 Task: Create a section Sonic Splash and in the section, add a milestone Service-oriented architecture (SOA) implementation in the project ComplexBridge
Action: Mouse moved to (1094, 201)
Screenshot: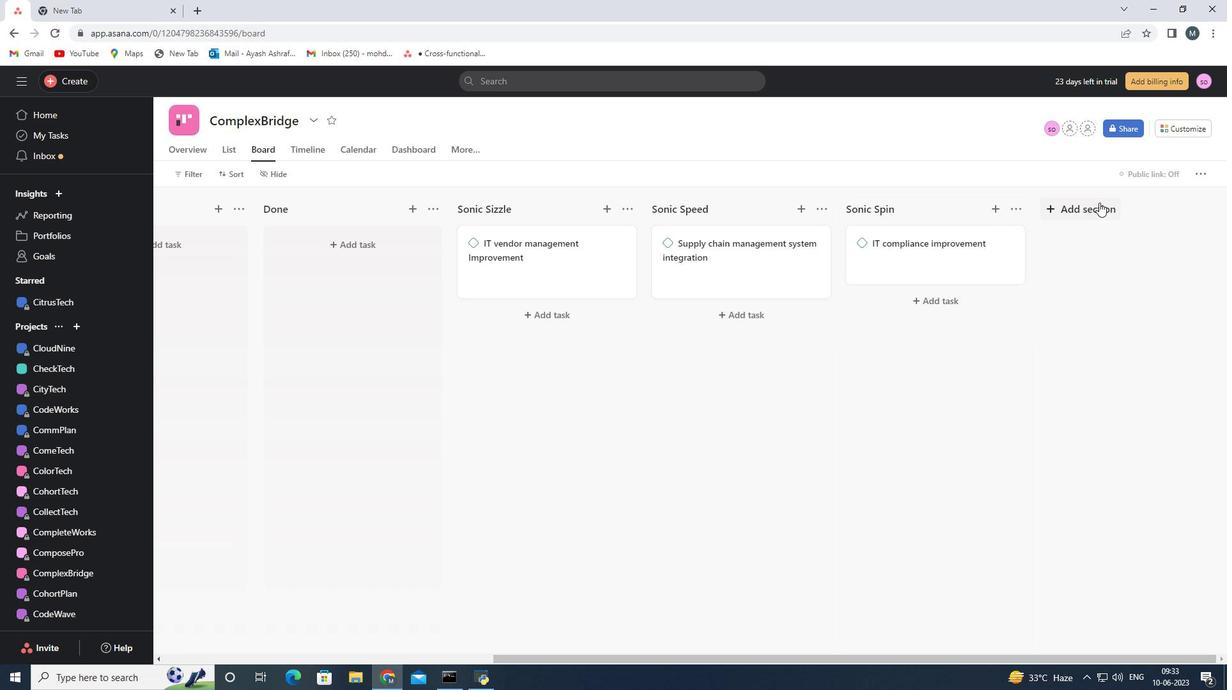 
Action: Mouse pressed left at (1094, 201)
Screenshot: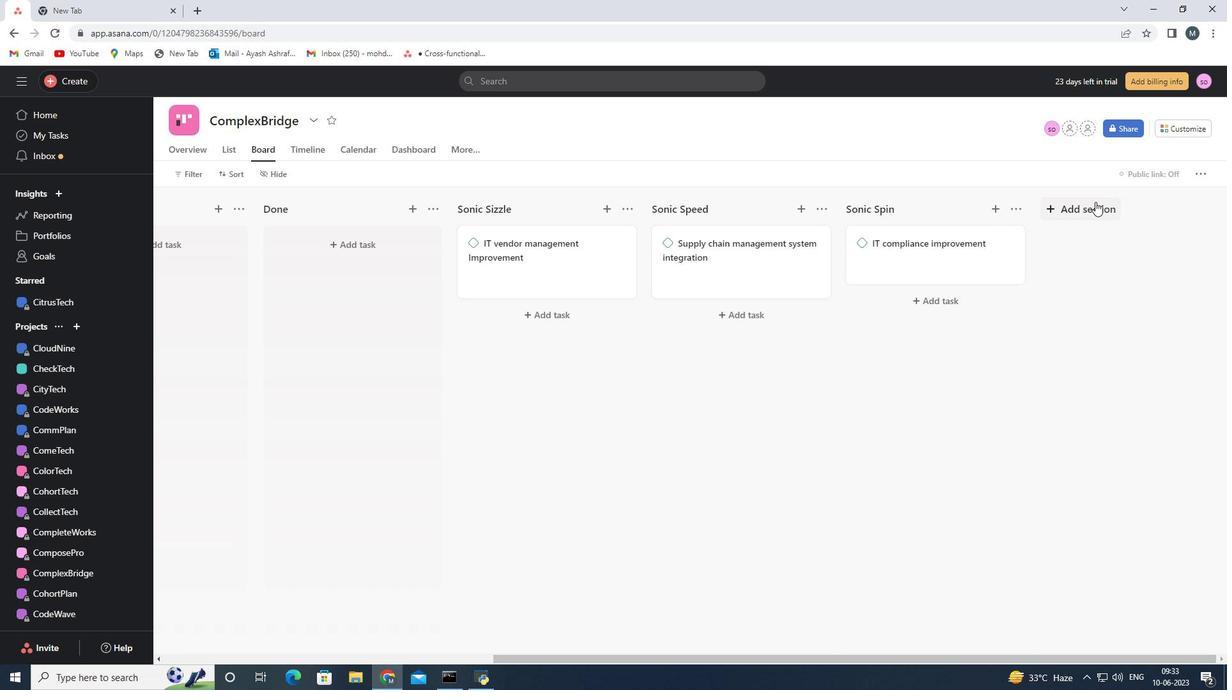 
Action: Mouse moved to (1069, 209)
Screenshot: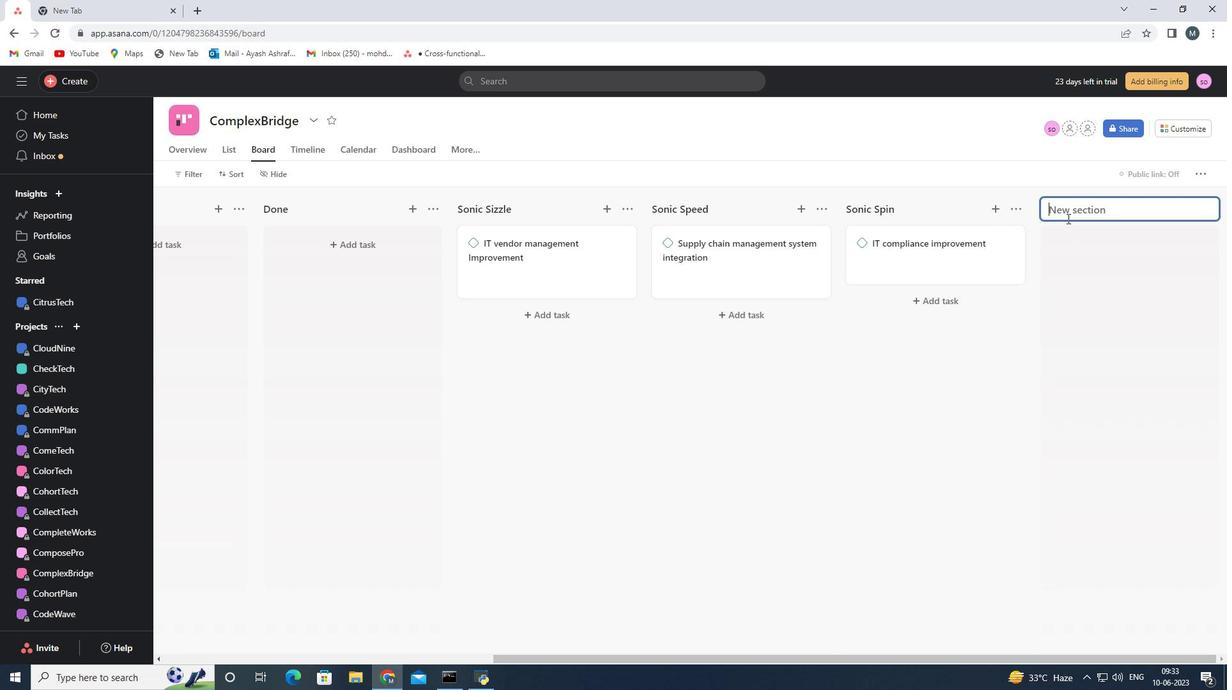 
Action: Mouse pressed left at (1069, 209)
Screenshot: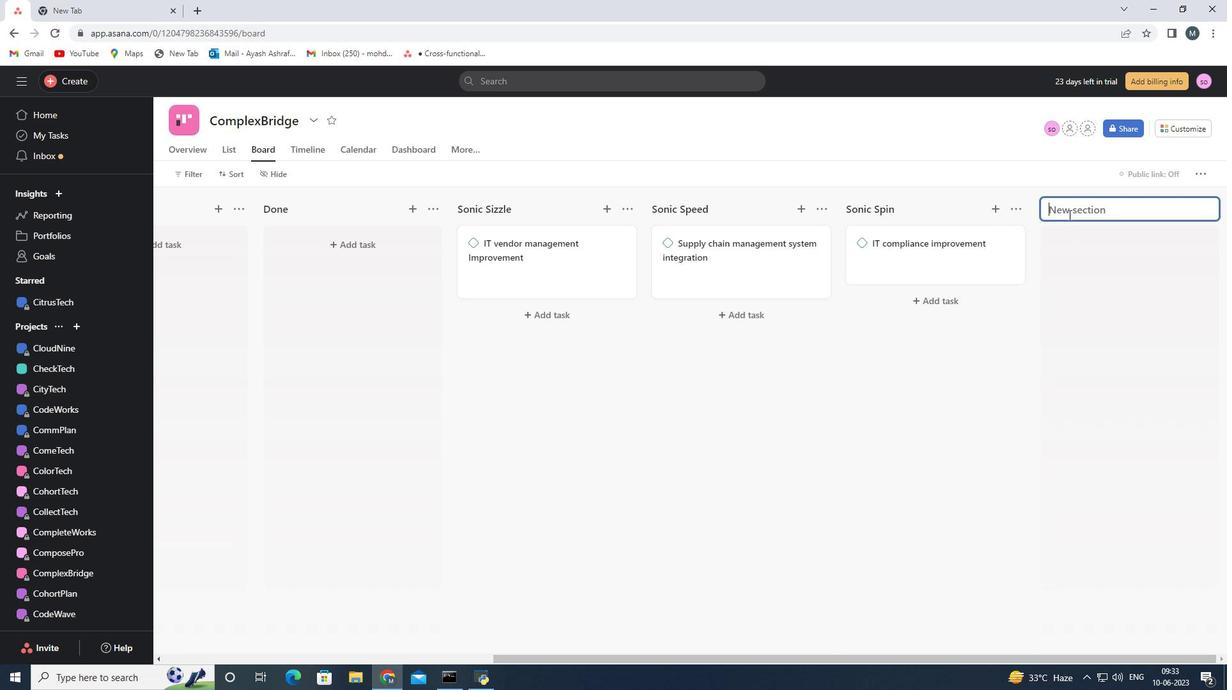 
Action: Key pressed <Key.shift>Sonic<Key.space><Key.shift>Splash<Key.space><Key.enter>
Screenshot: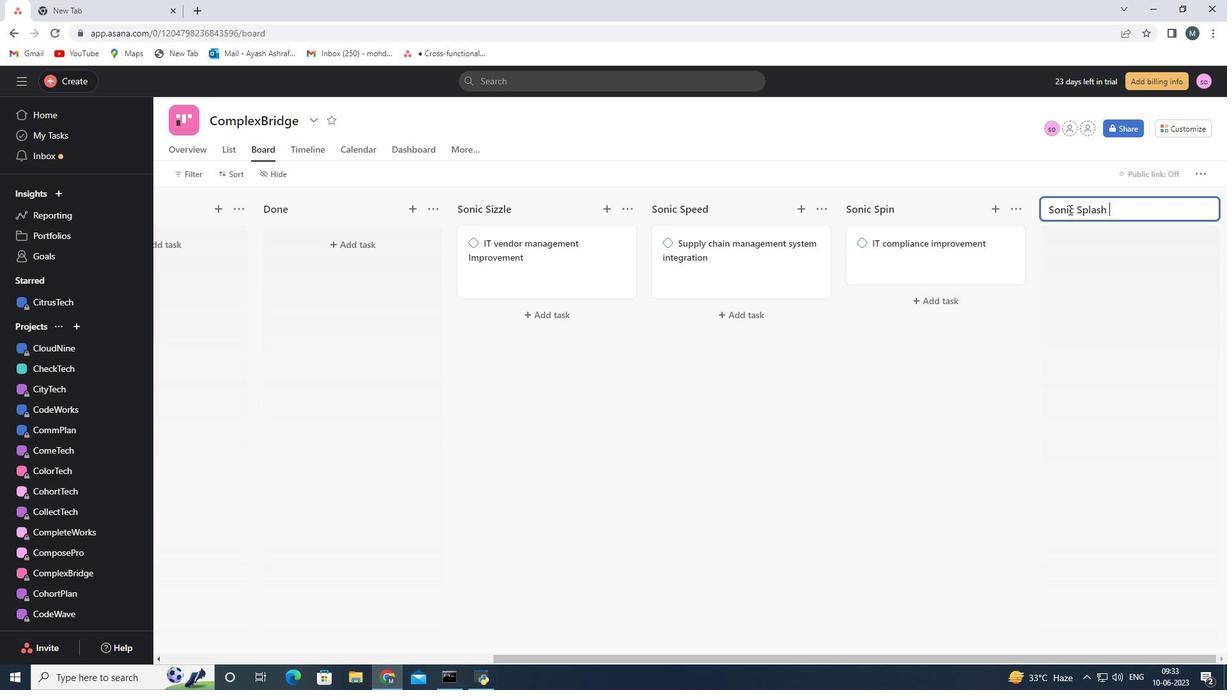 
Action: Mouse moved to (896, 248)
Screenshot: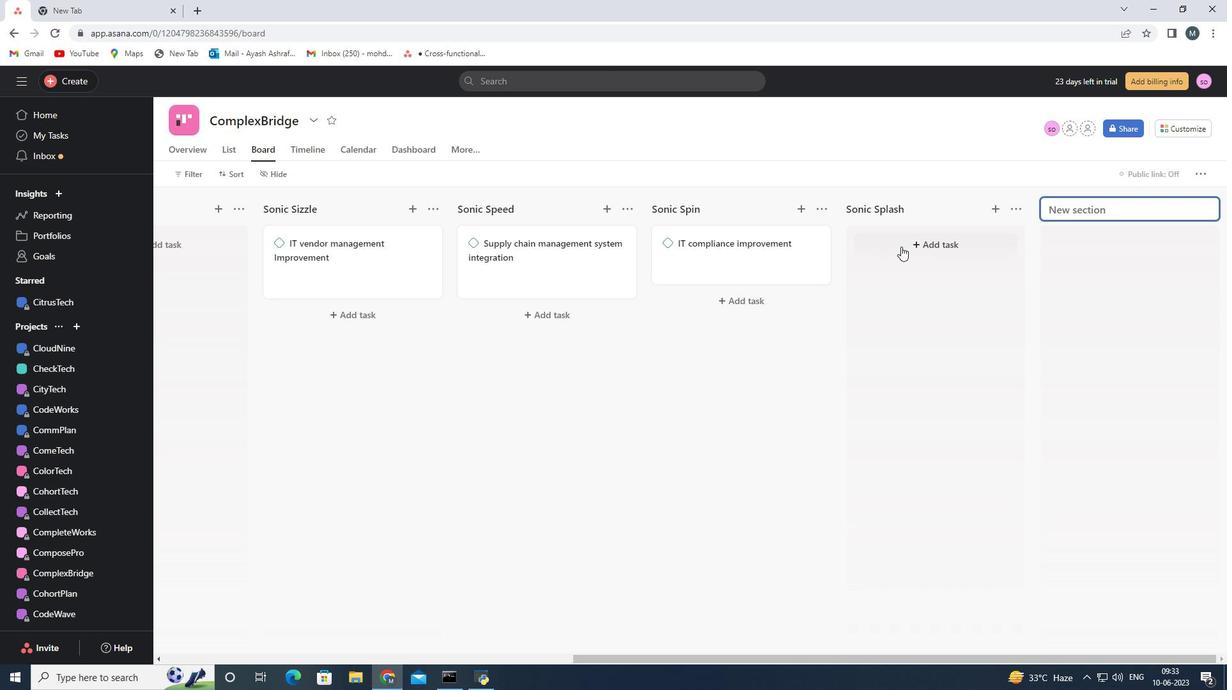 
Action: Mouse pressed left at (896, 248)
Screenshot: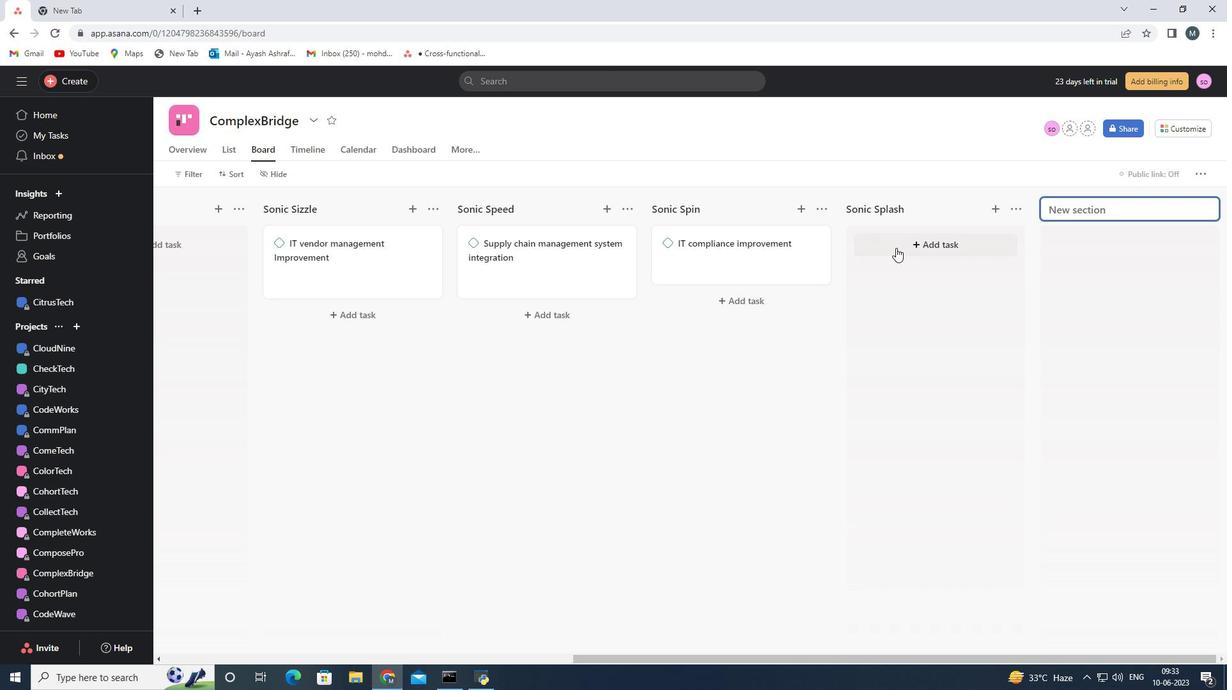 
Action: Mouse moved to (892, 249)
Screenshot: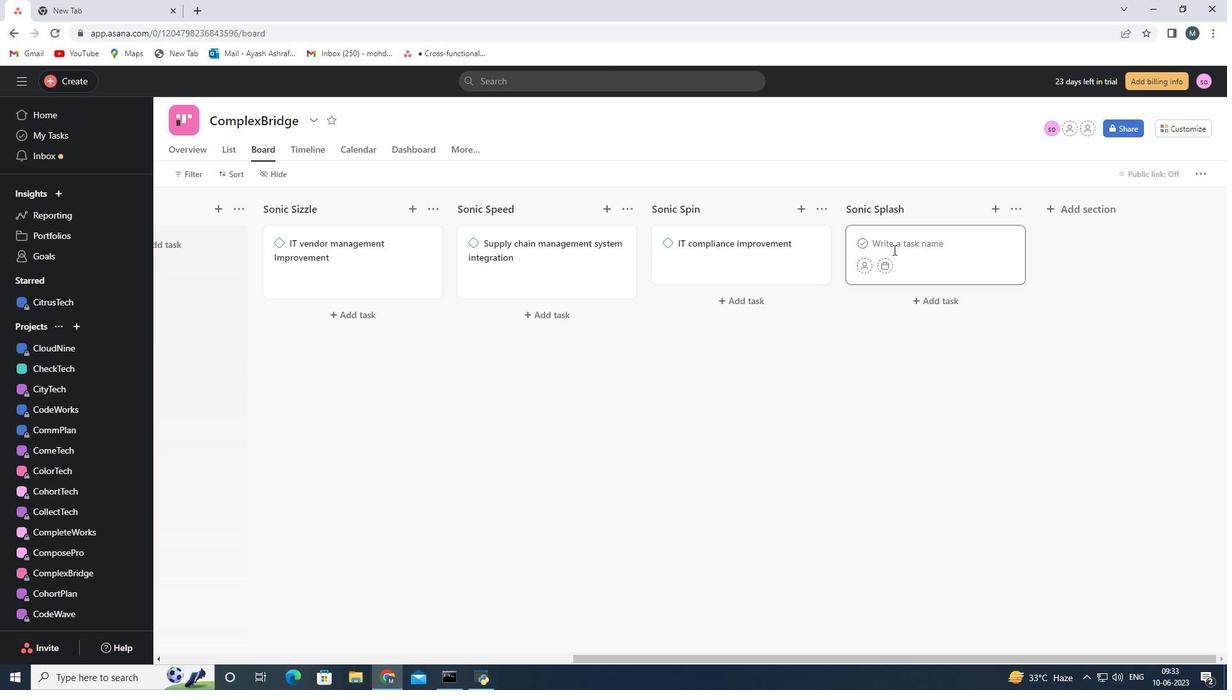 
Action: Key pressed <Key.shift>Service-oriented<Key.space>architecture<Key.space><Key.shift>(SOA)<Key.space>implementation<Key.space>
Screenshot: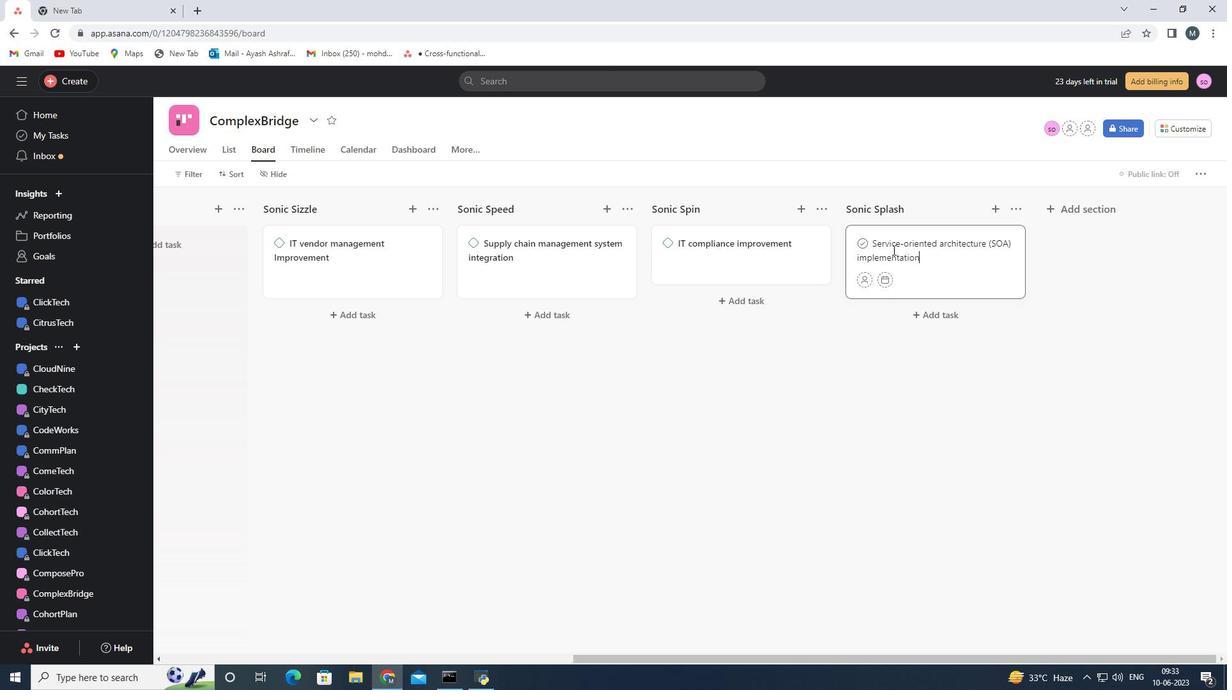 
Action: Mouse moved to (957, 342)
Screenshot: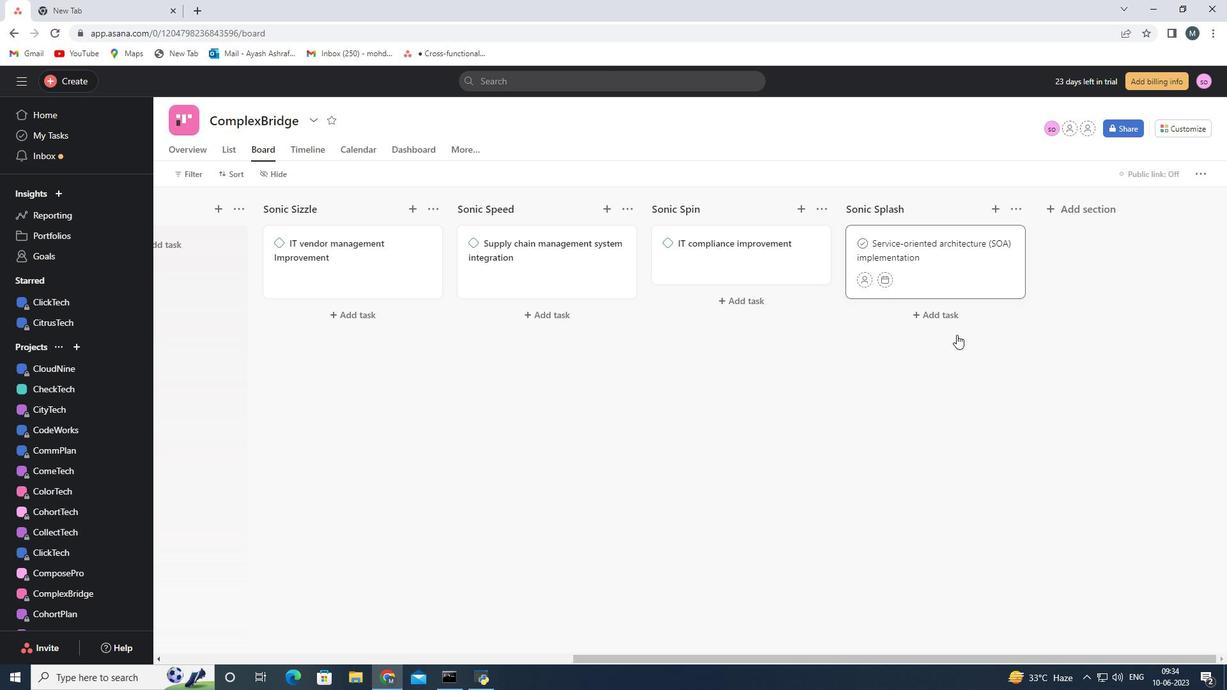 
Action: Mouse pressed left at (957, 342)
Screenshot: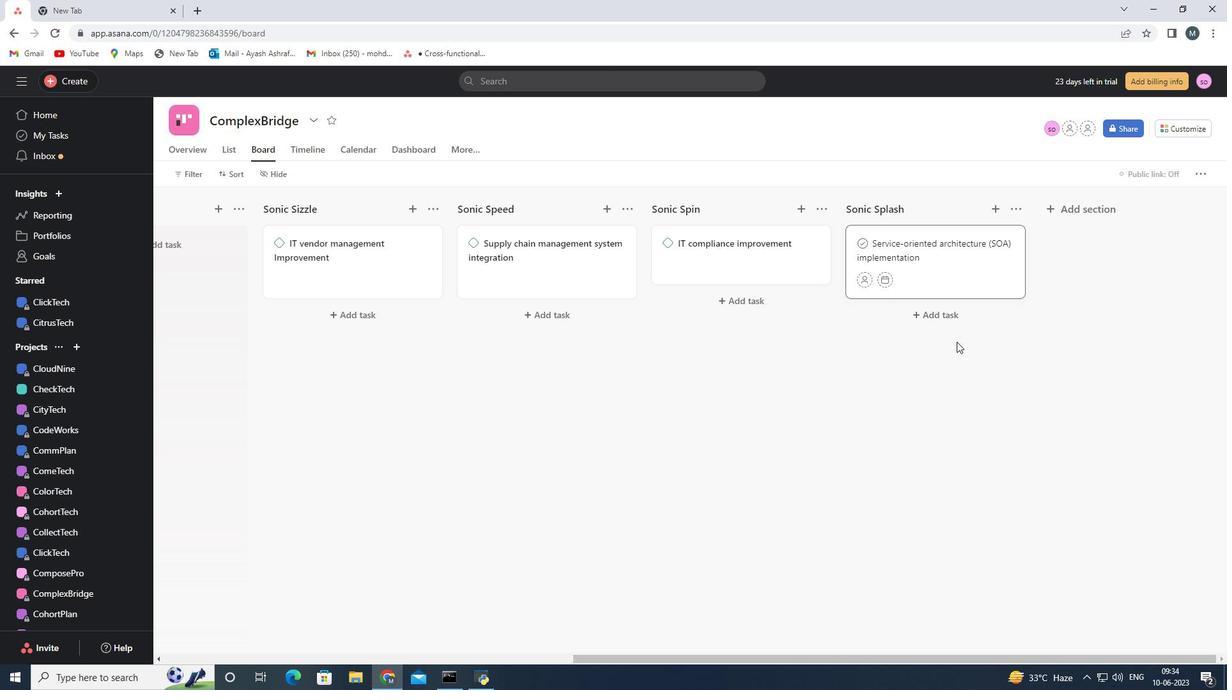 
Action: Mouse moved to (1004, 249)
Screenshot: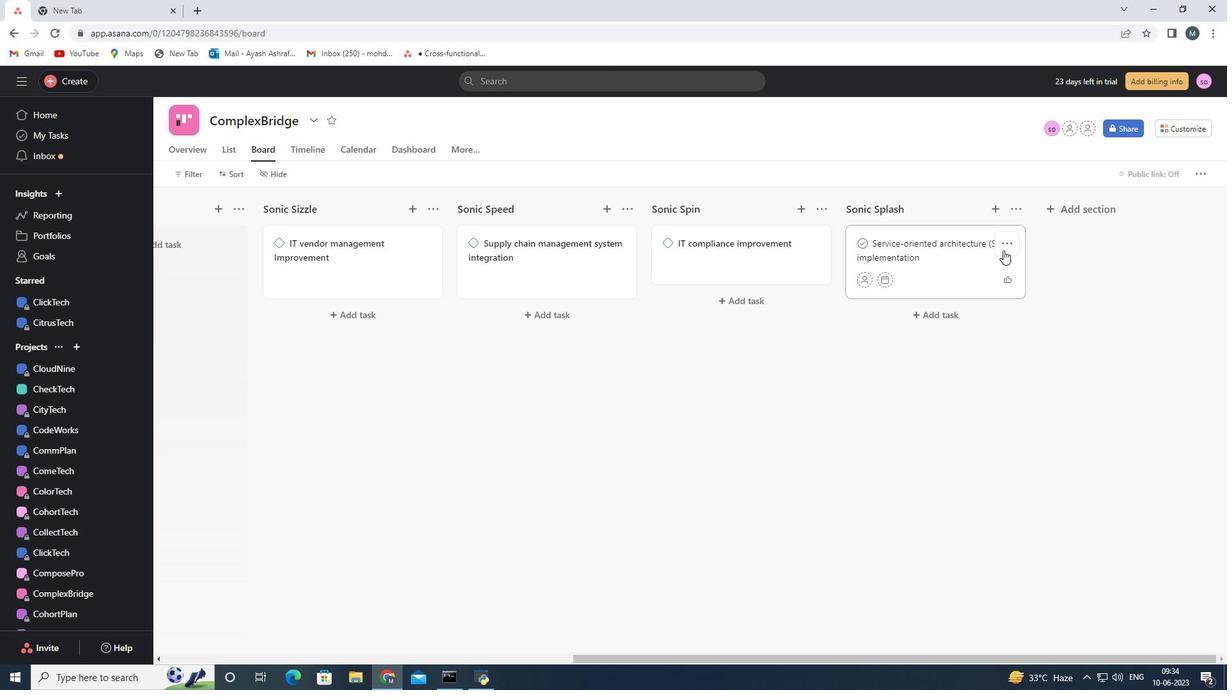 
Action: Mouse pressed left at (1004, 249)
Screenshot: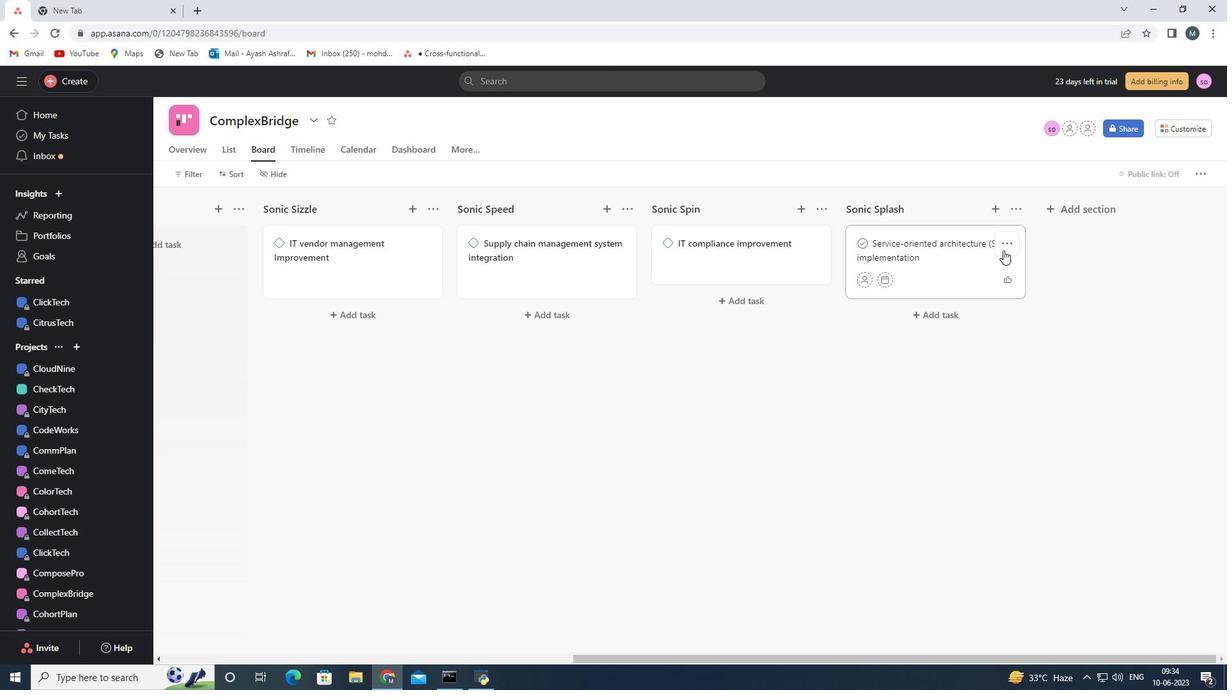 
Action: Mouse moved to (1062, 467)
Screenshot: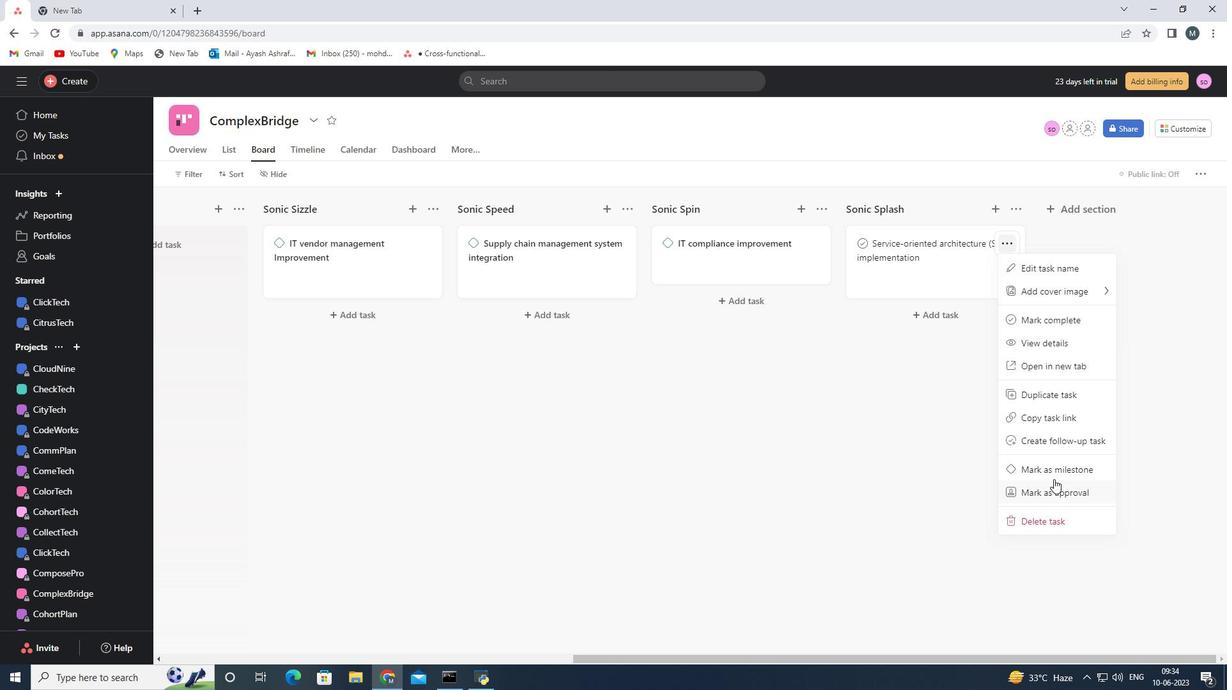 
Action: Mouse pressed left at (1062, 467)
Screenshot: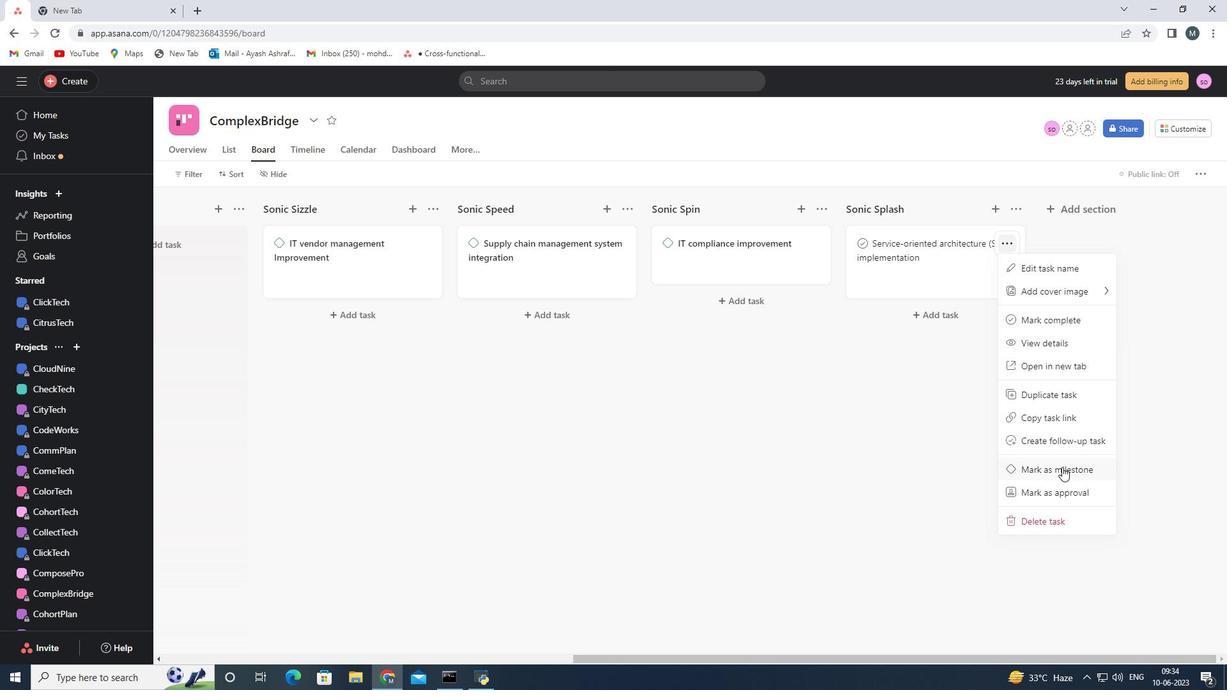 
Action: Mouse moved to (864, 451)
Screenshot: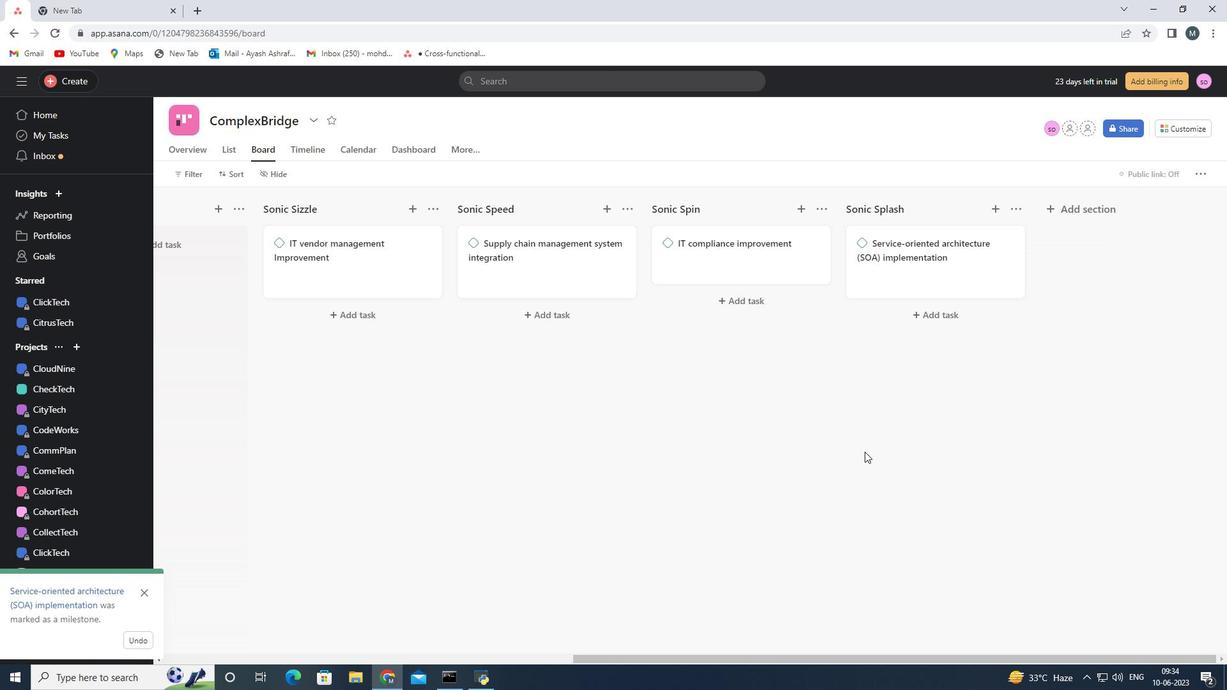 
